 Task: Create a due date automation trigger when advanced on, 2 hours after a card is due add fields without all custom fields completed.
Action: Mouse moved to (1059, 87)
Screenshot: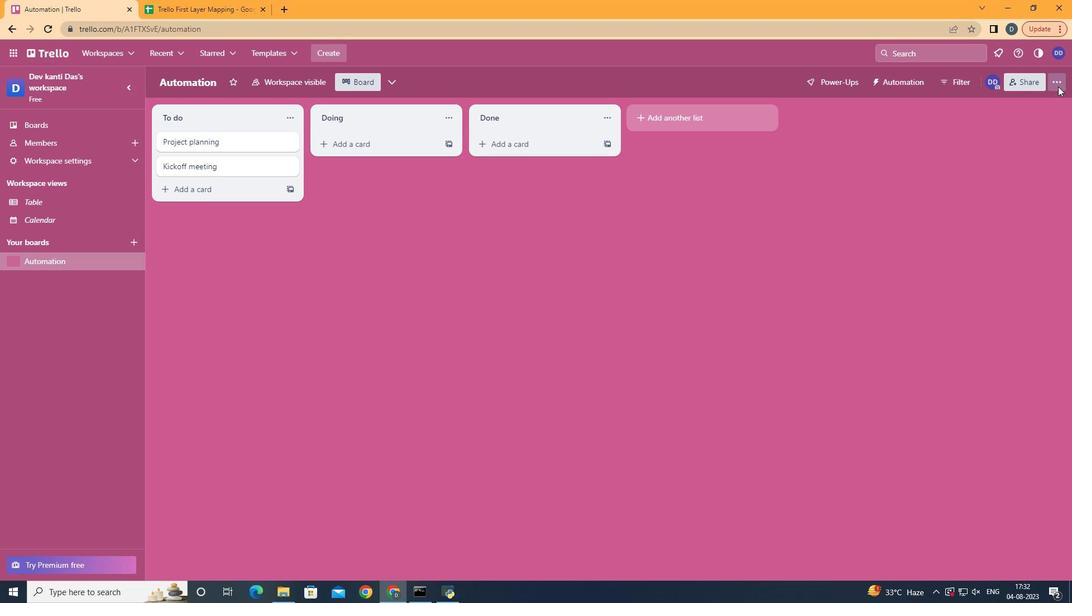 
Action: Mouse pressed left at (1059, 87)
Screenshot: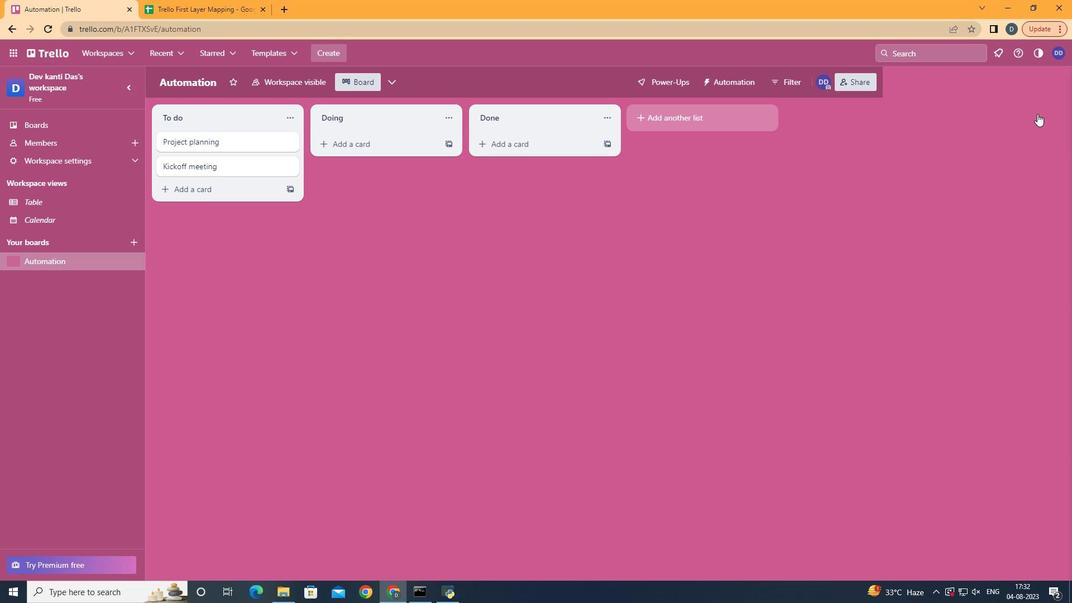 
Action: Mouse moved to (962, 231)
Screenshot: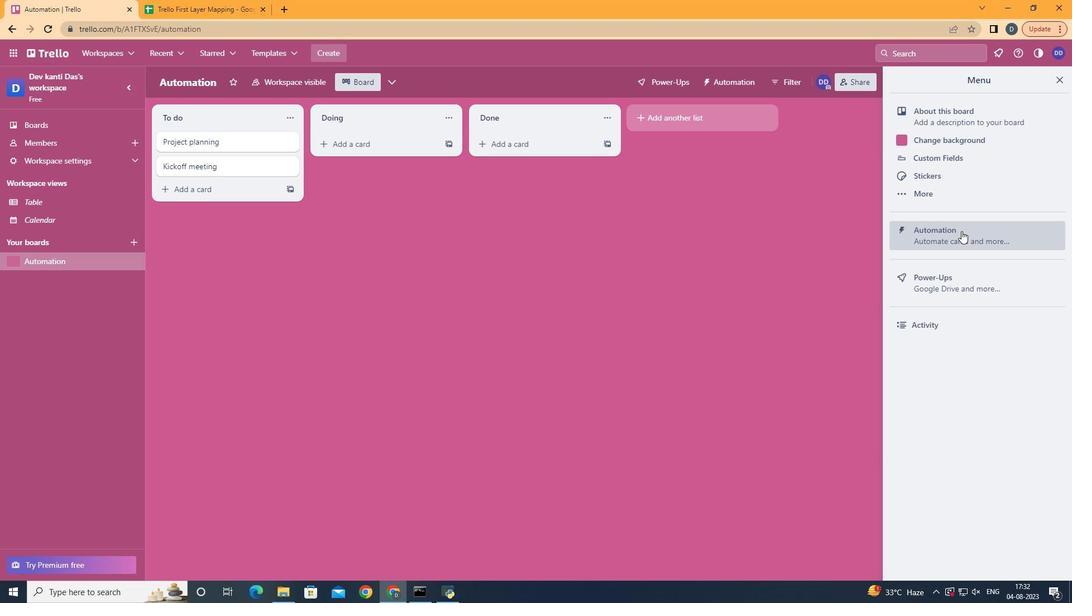 
Action: Mouse pressed left at (962, 231)
Screenshot: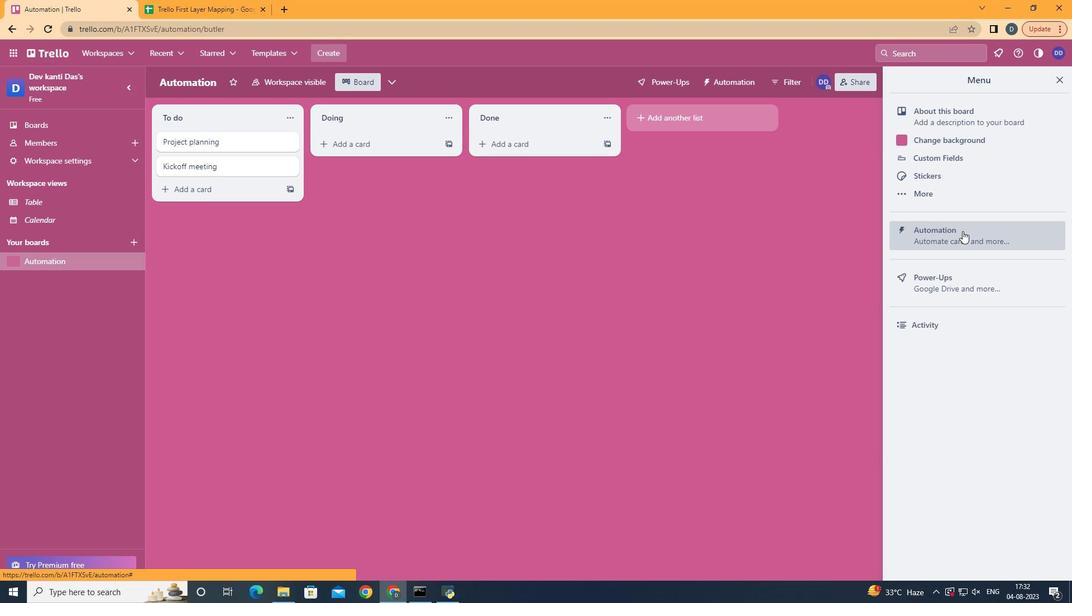 
Action: Mouse moved to (233, 222)
Screenshot: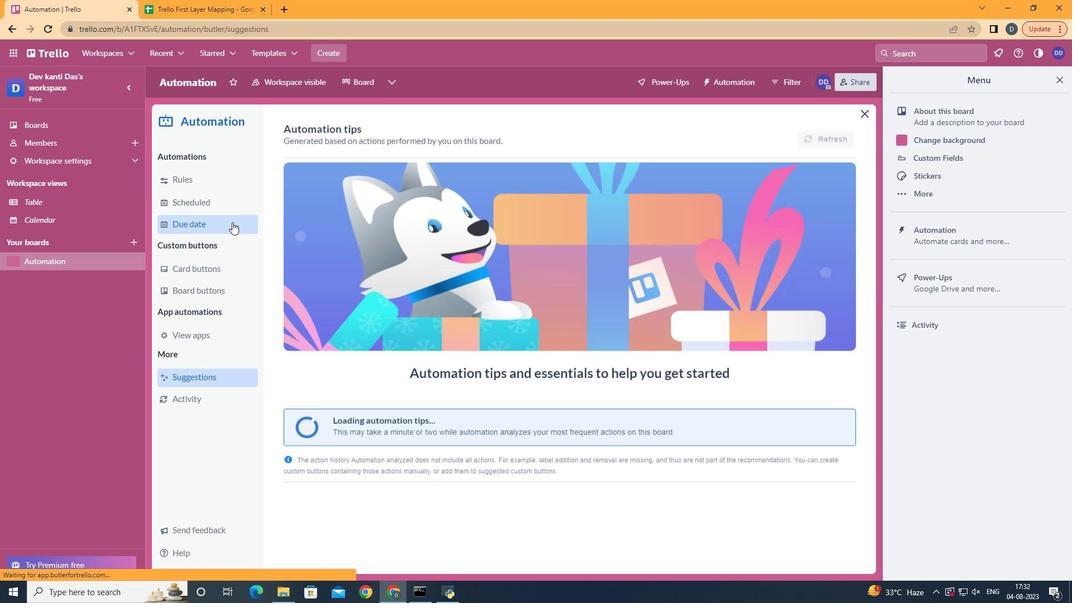 
Action: Mouse pressed left at (233, 222)
Screenshot: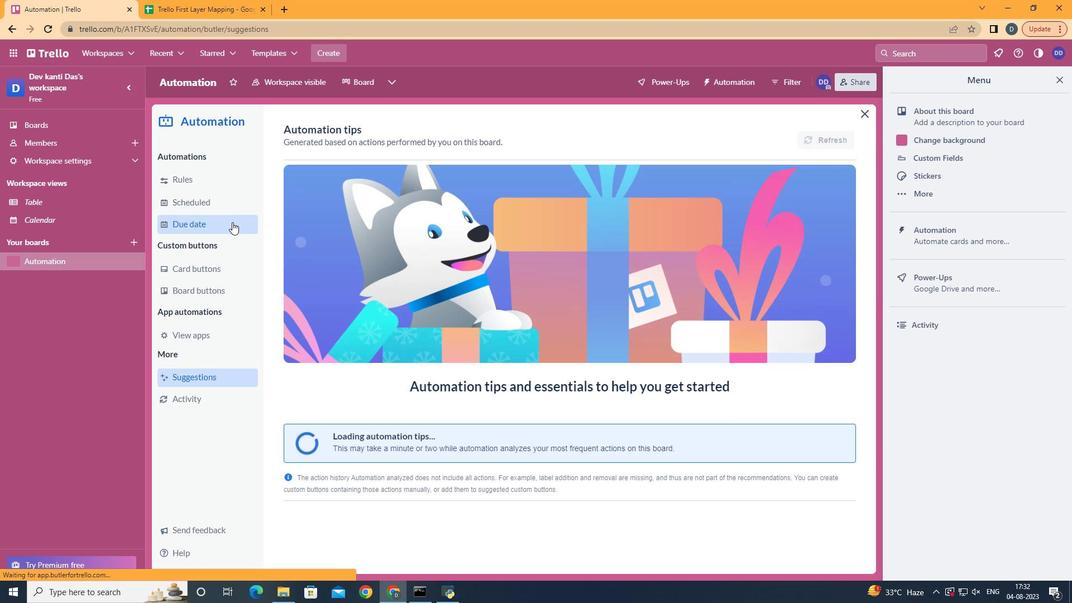 
Action: Mouse moved to (796, 130)
Screenshot: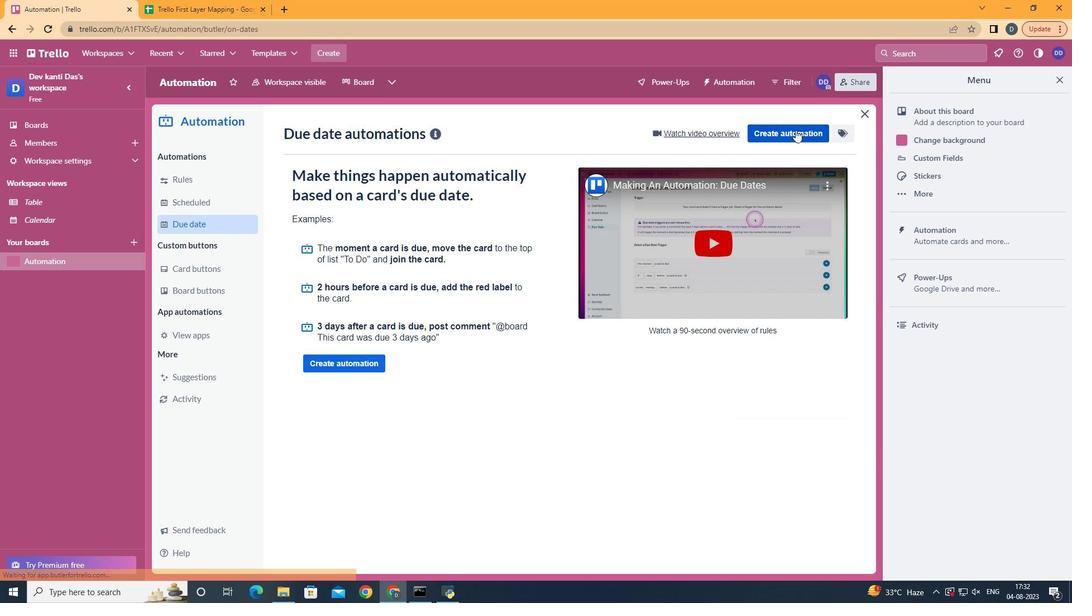 
Action: Mouse pressed left at (796, 130)
Screenshot: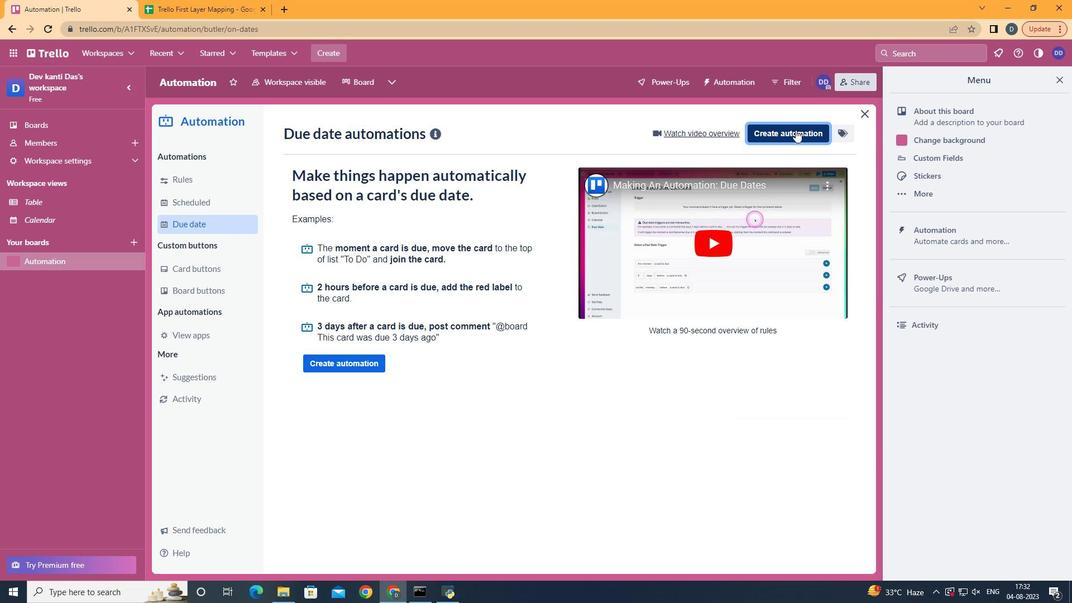 
Action: Mouse moved to (504, 232)
Screenshot: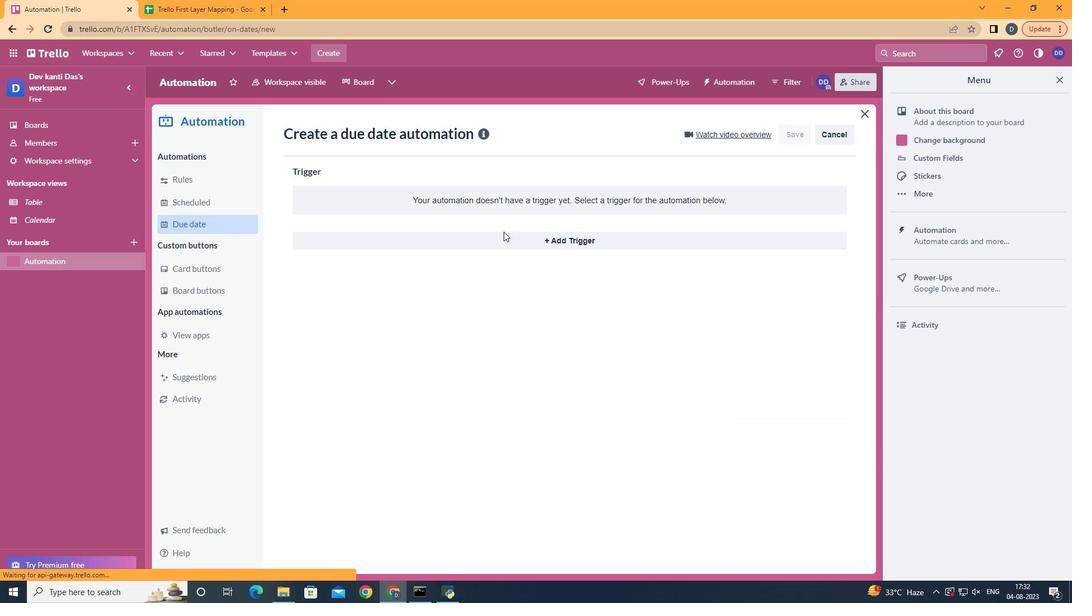 
Action: Mouse pressed left at (504, 232)
Screenshot: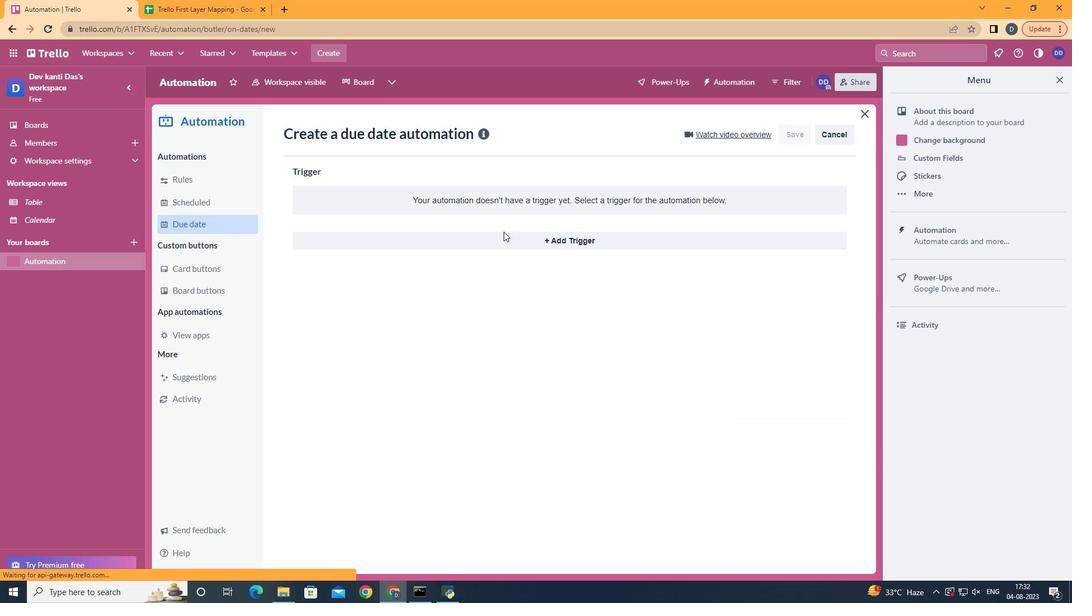 
Action: Mouse moved to (523, 250)
Screenshot: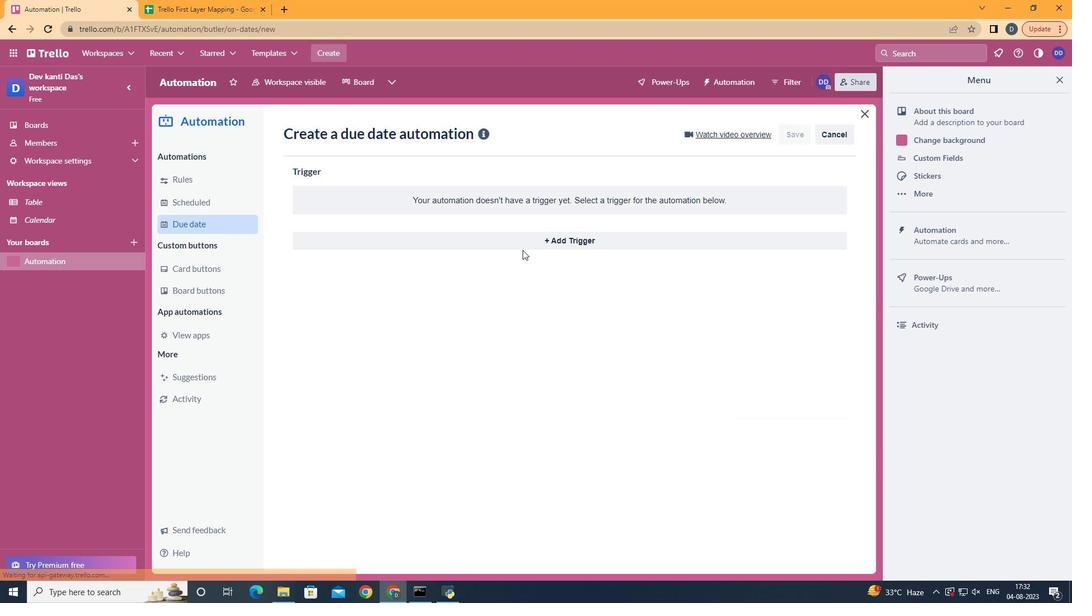 
Action: Mouse pressed left at (523, 250)
Screenshot: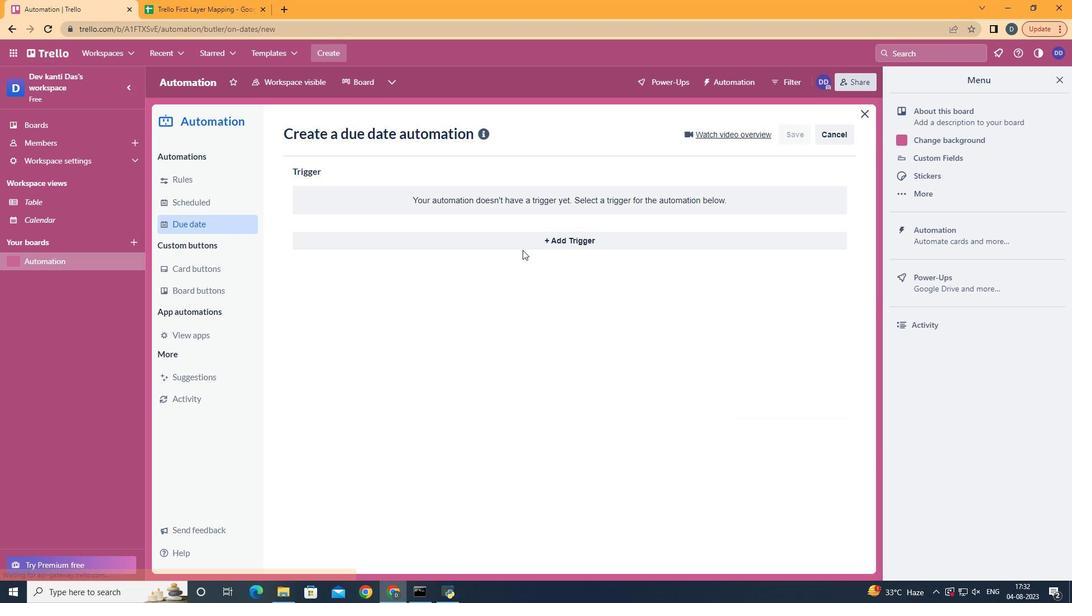 
Action: Mouse moved to (579, 241)
Screenshot: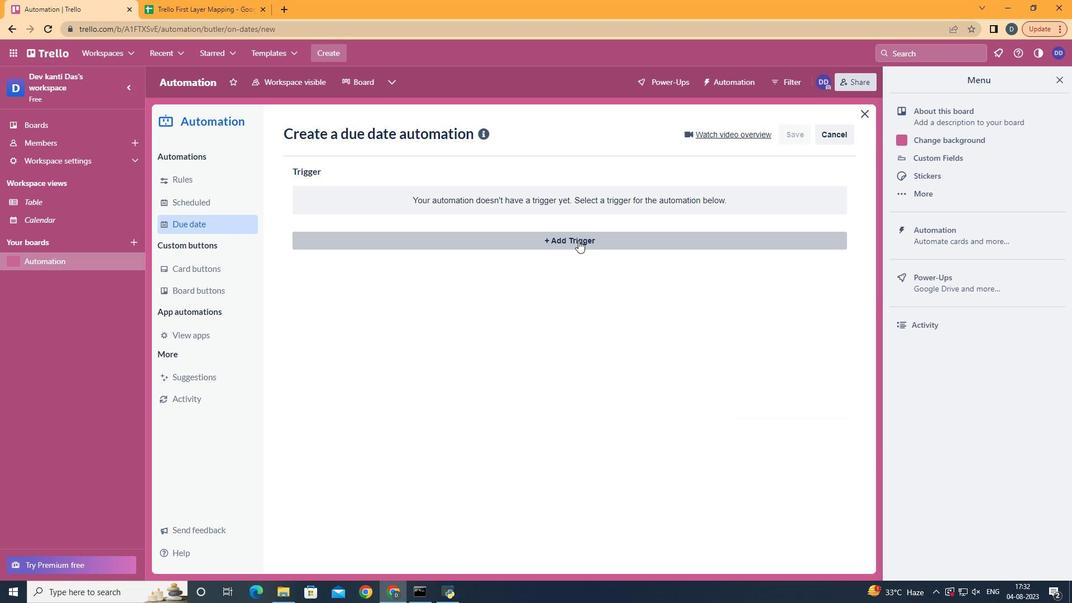
Action: Mouse pressed left at (579, 241)
Screenshot: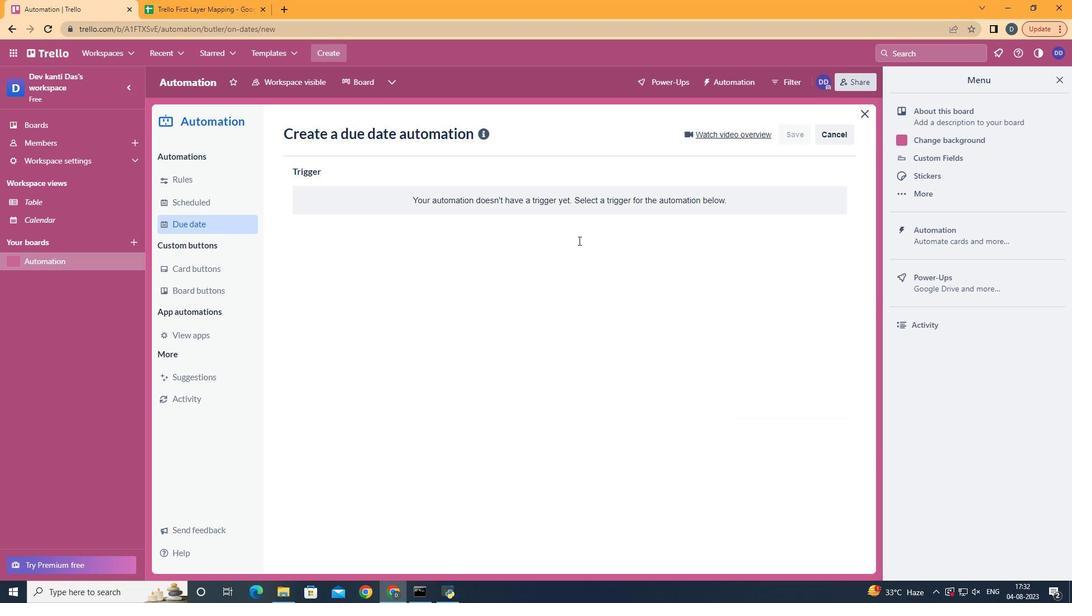 
Action: Mouse moved to (373, 471)
Screenshot: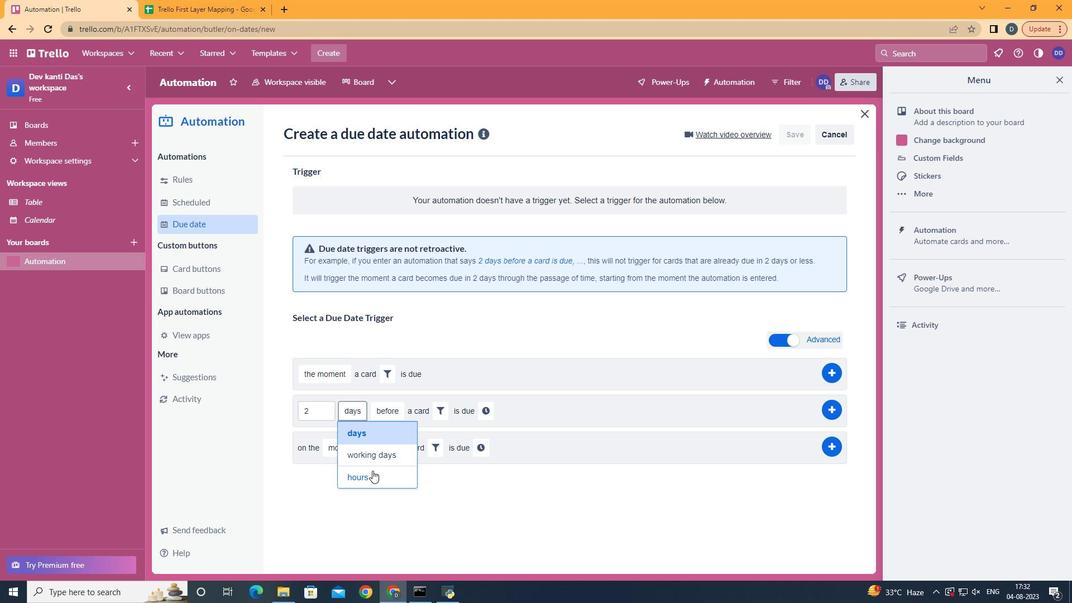 
Action: Mouse pressed left at (373, 471)
Screenshot: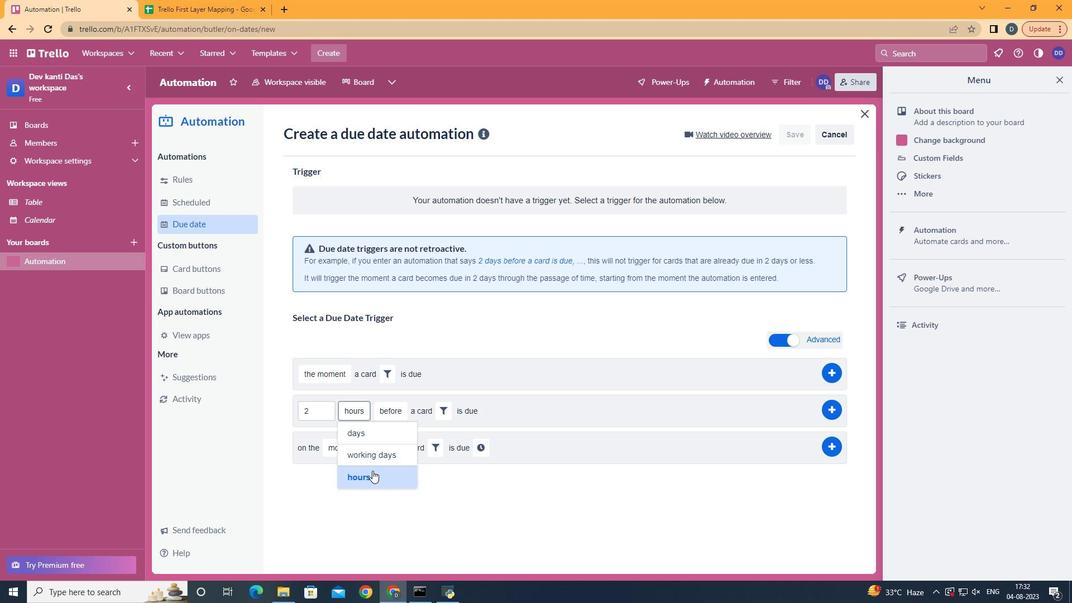 
Action: Mouse moved to (397, 453)
Screenshot: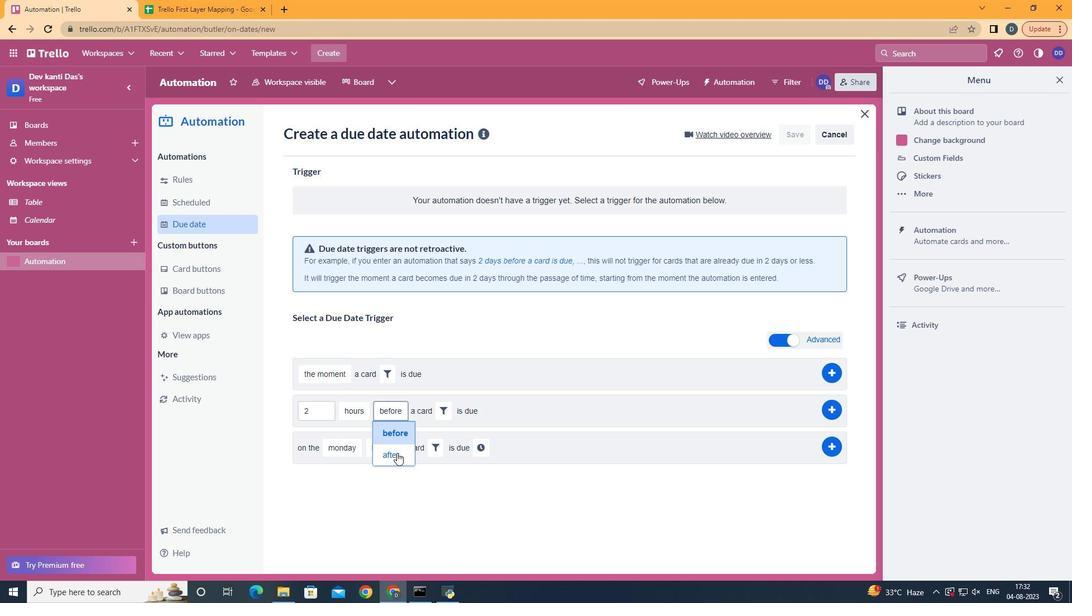 
Action: Mouse pressed left at (397, 453)
Screenshot: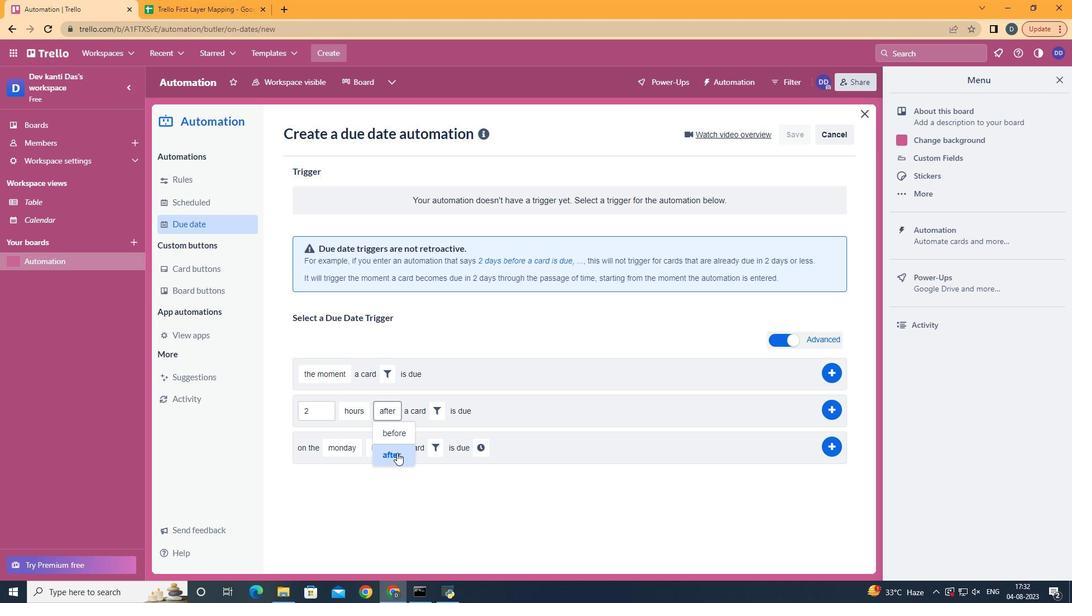 
Action: Mouse moved to (440, 417)
Screenshot: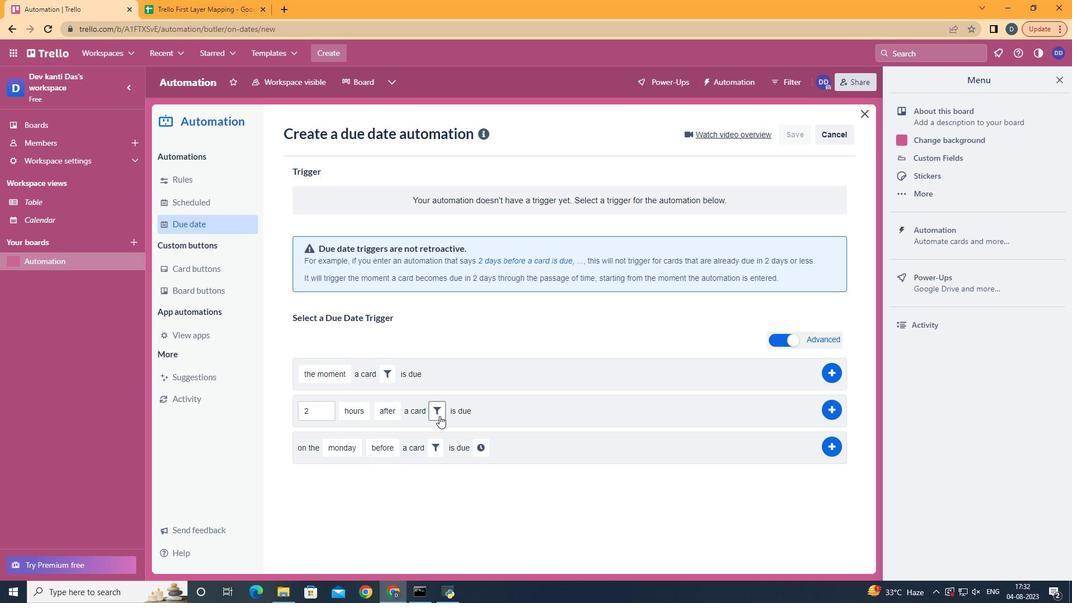 
Action: Mouse pressed left at (440, 417)
Screenshot: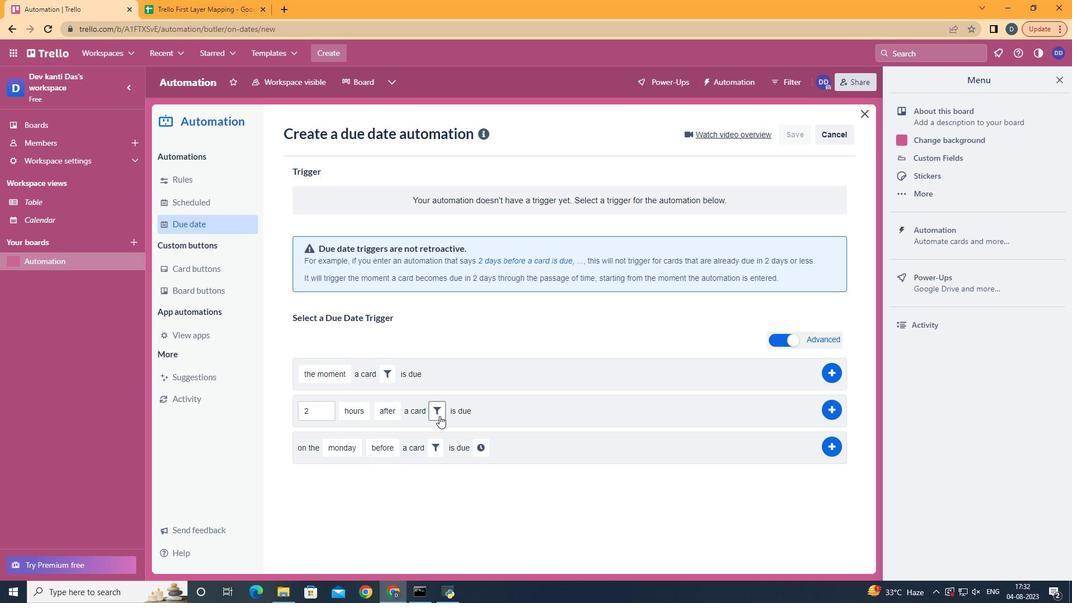 
Action: Mouse moved to (618, 441)
Screenshot: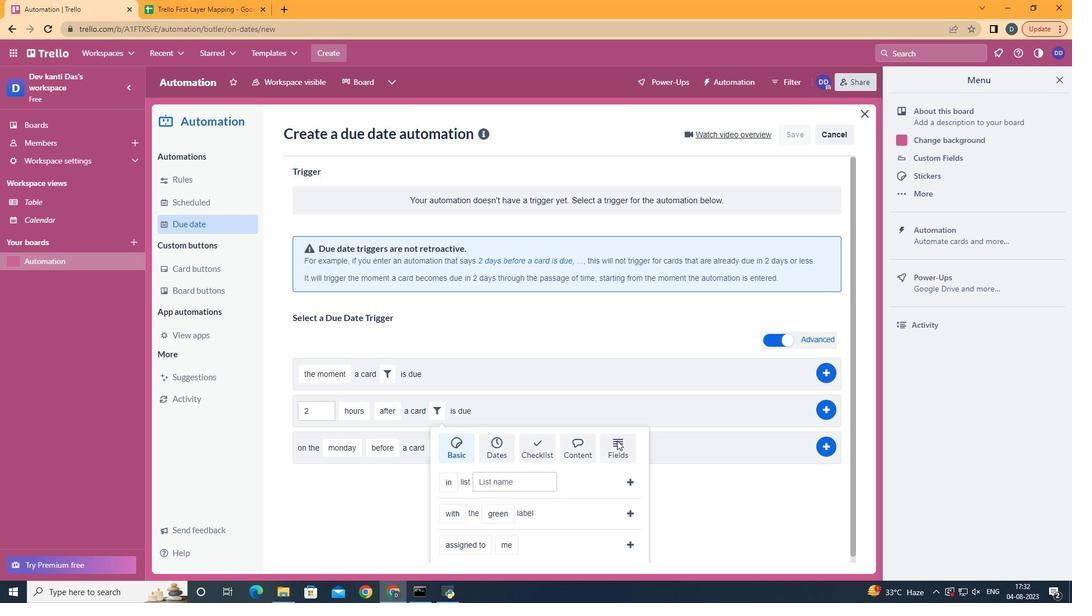 
Action: Mouse pressed left at (618, 441)
Screenshot: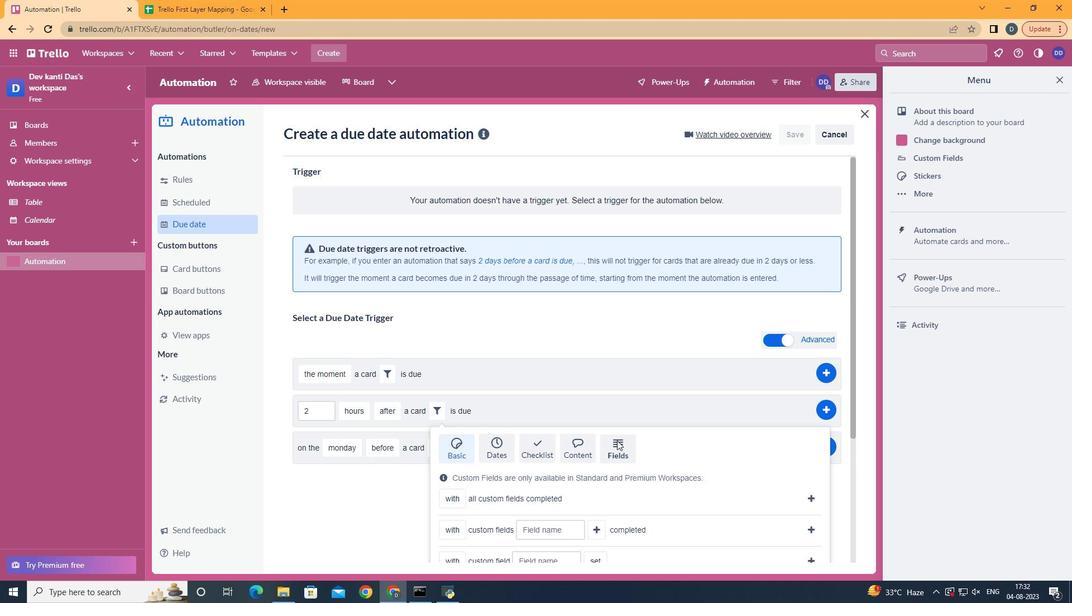 
Action: Mouse moved to (462, 538)
Screenshot: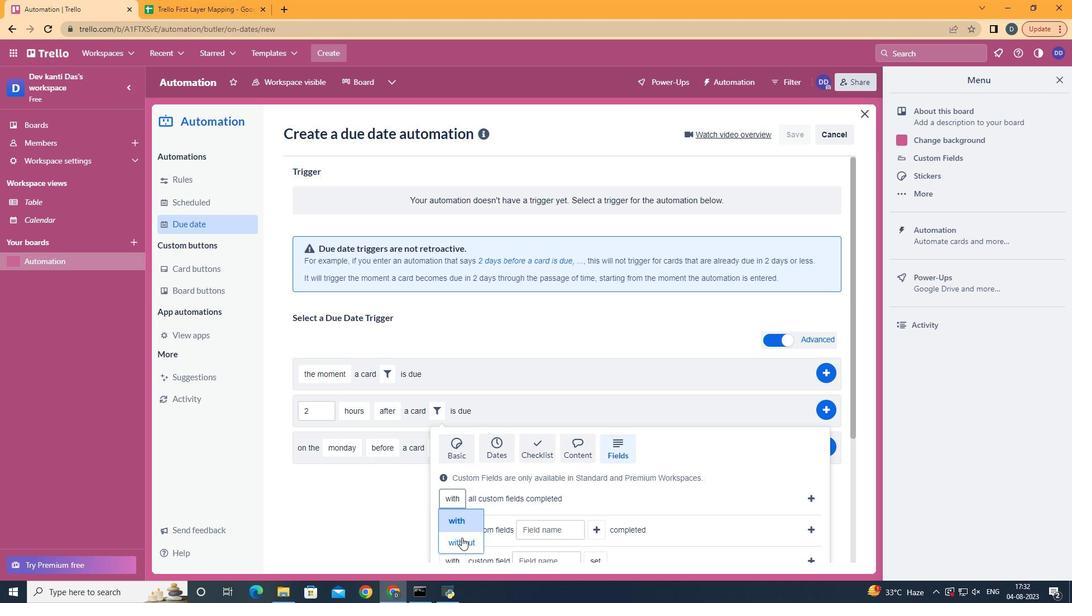 
Action: Mouse pressed left at (462, 538)
Screenshot: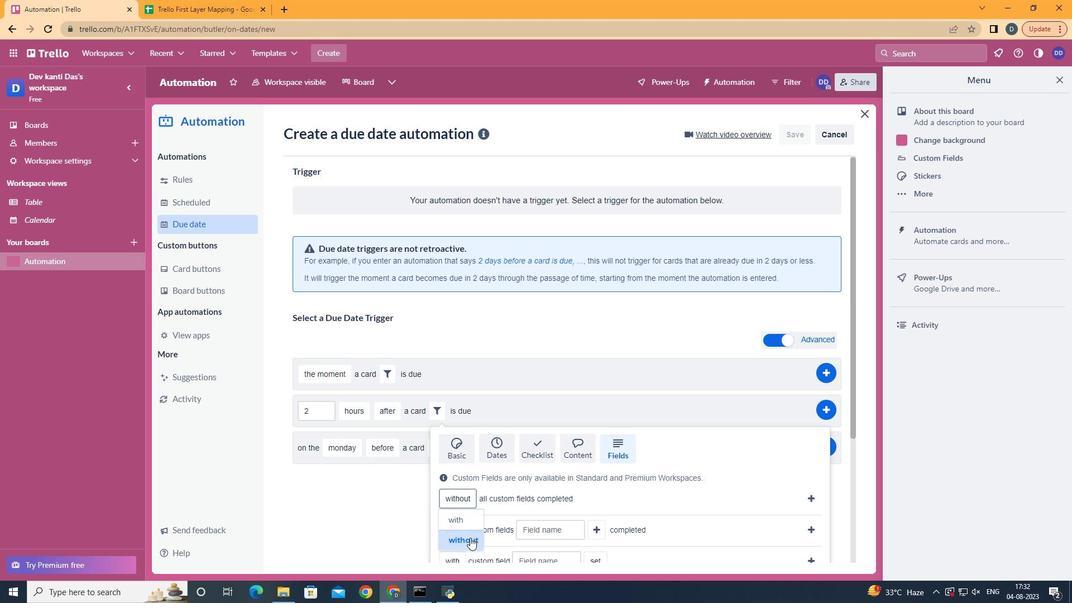 
Action: Mouse moved to (811, 496)
Screenshot: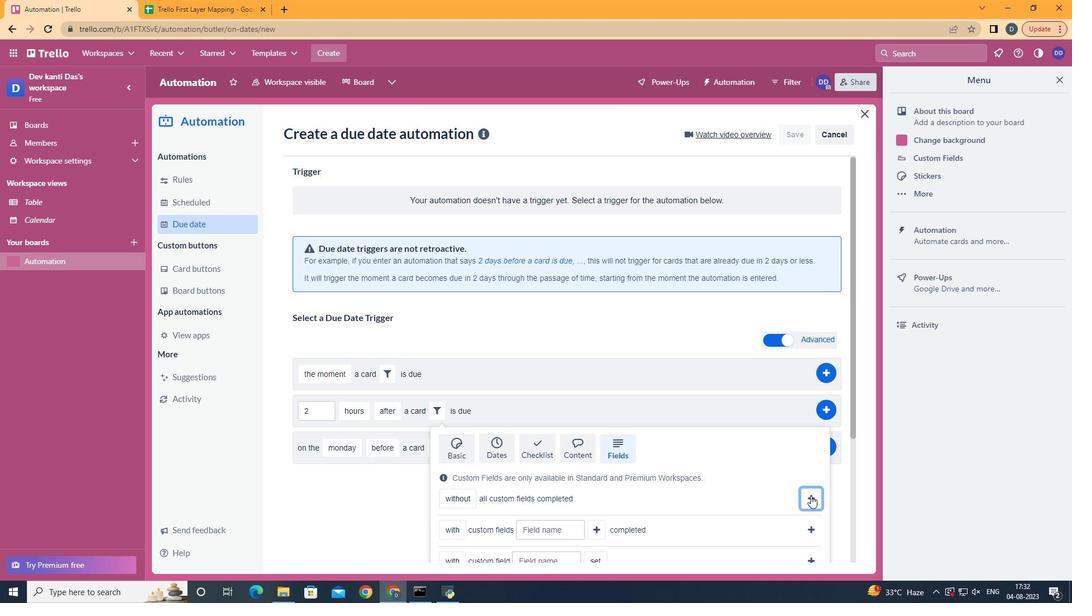 
Action: Mouse pressed left at (811, 496)
Screenshot: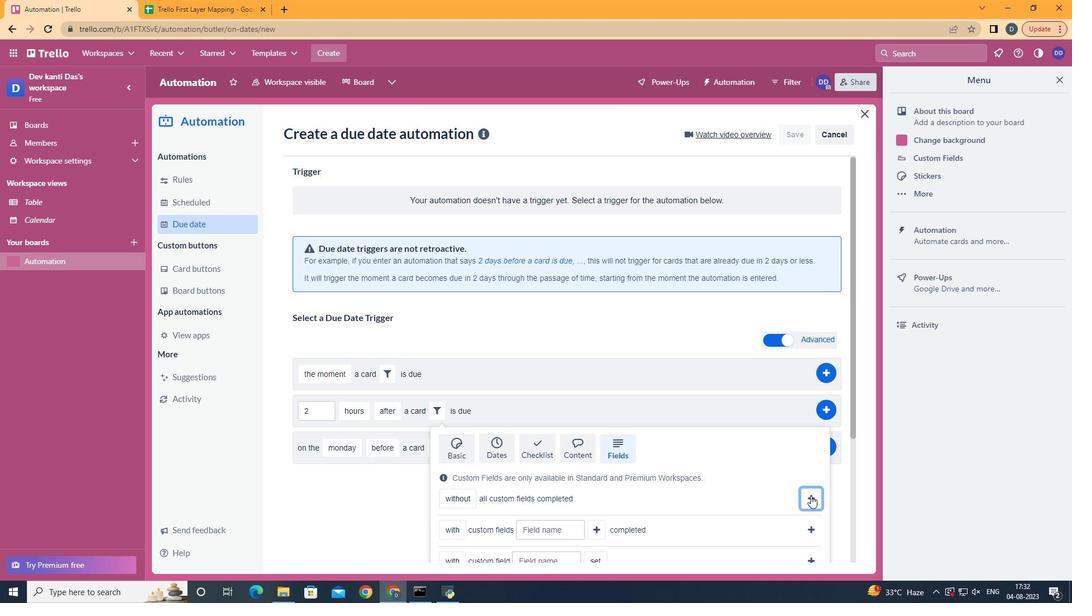 
Action: Mouse moved to (835, 410)
Screenshot: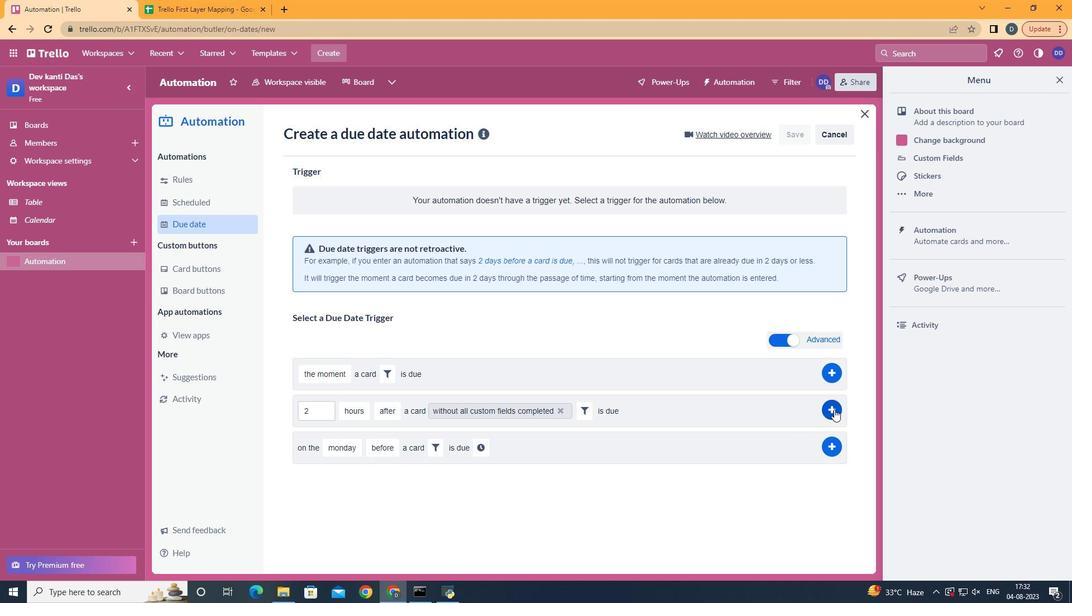 
Action: Mouse pressed left at (835, 410)
Screenshot: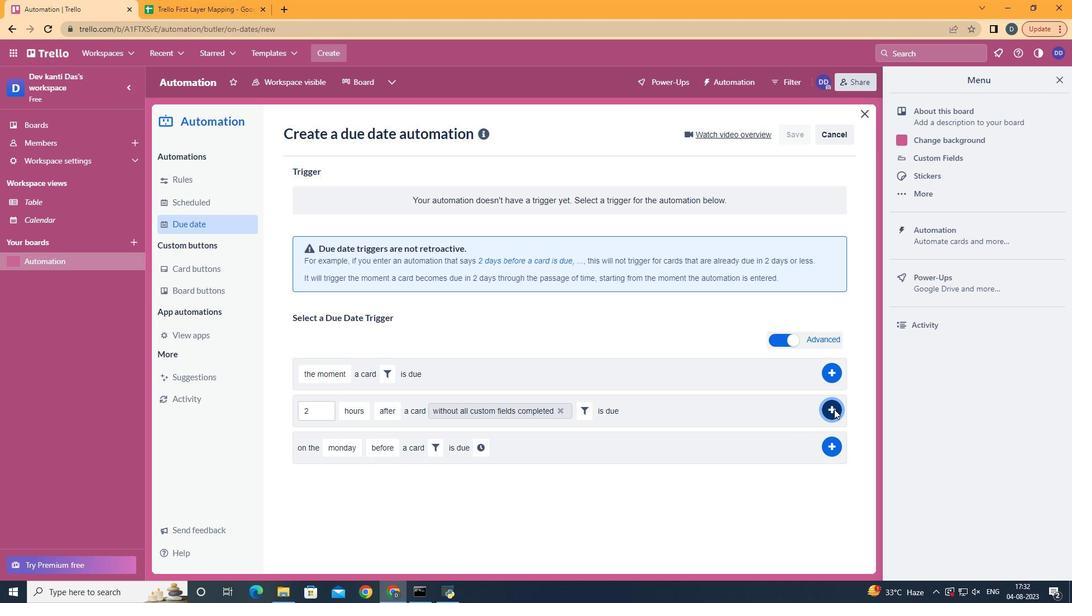 
Action: Mouse moved to (499, 173)
Screenshot: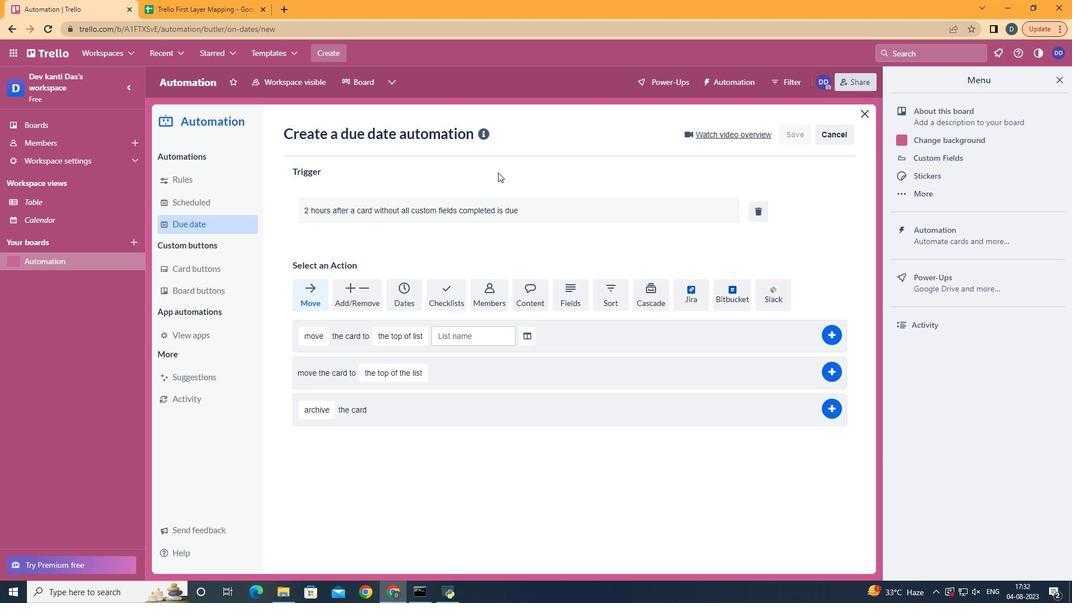 
